 Task: Add the task  Create a new online platform for online art sales to the section DevOps Drive in the project ArchBridge and add a Due Date to the respective task as 2024/02/09
Action: Mouse moved to (696, 291)
Screenshot: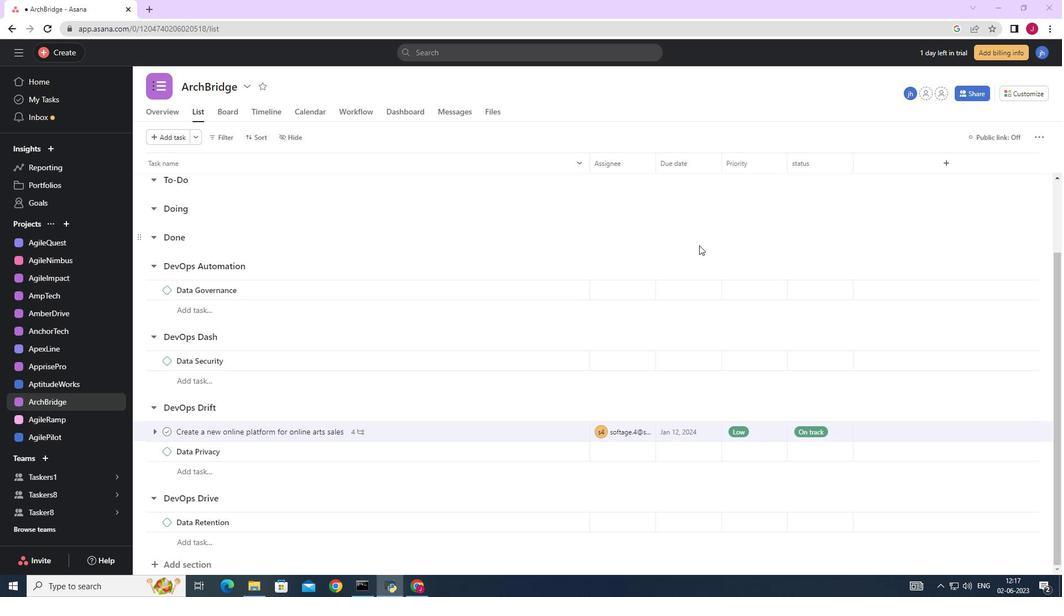 
Action: Mouse scrolled (696, 290) with delta (0, 0)
Screenshot: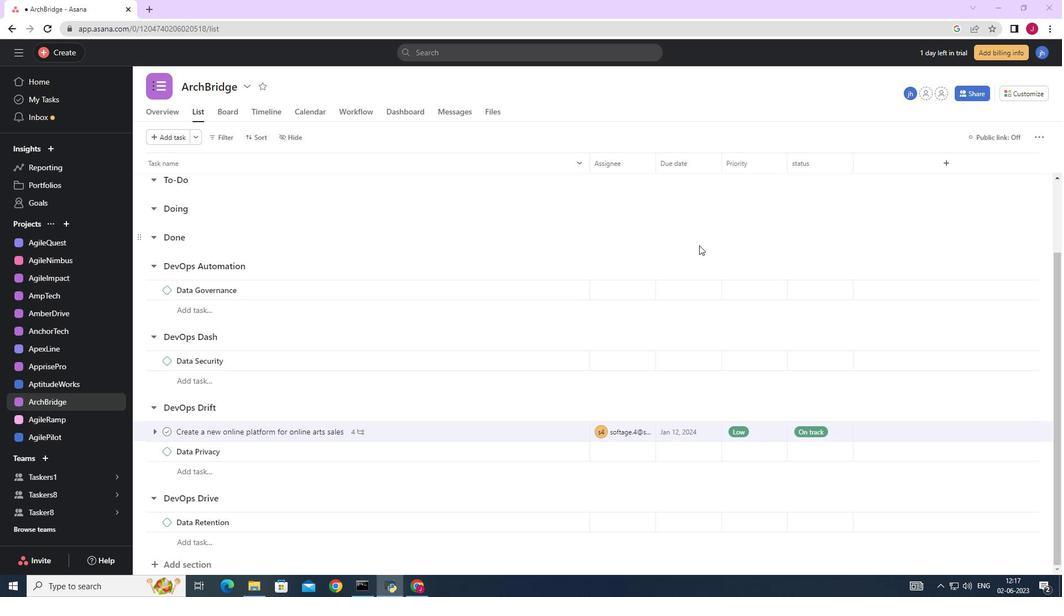 
Action: Mouse moved to (693, 303)
Screenshot: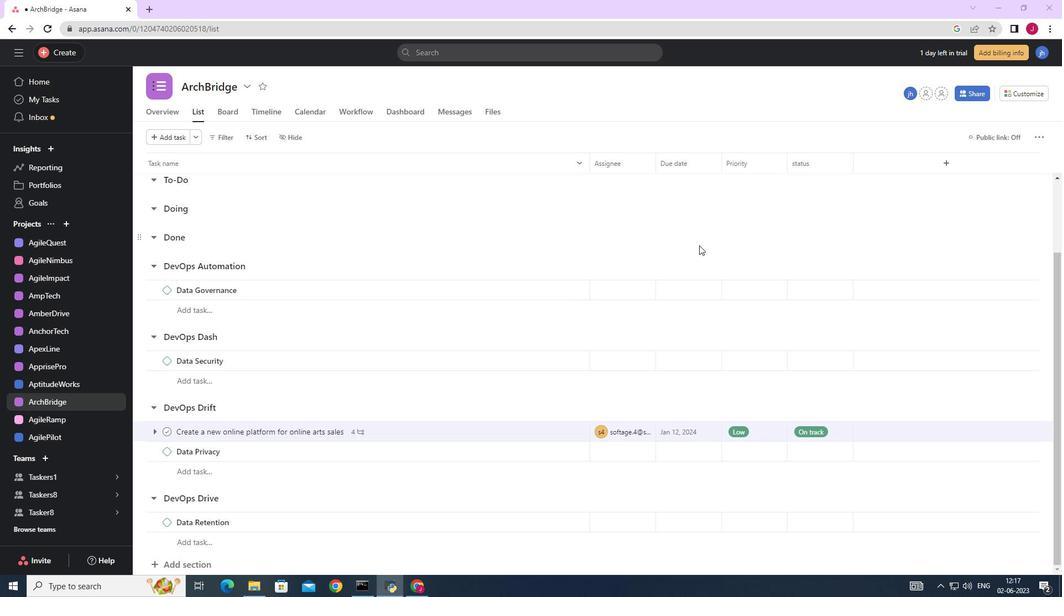 
Action: Mouse scrolled (693, 302) with delta (0, 0)
Screenshot: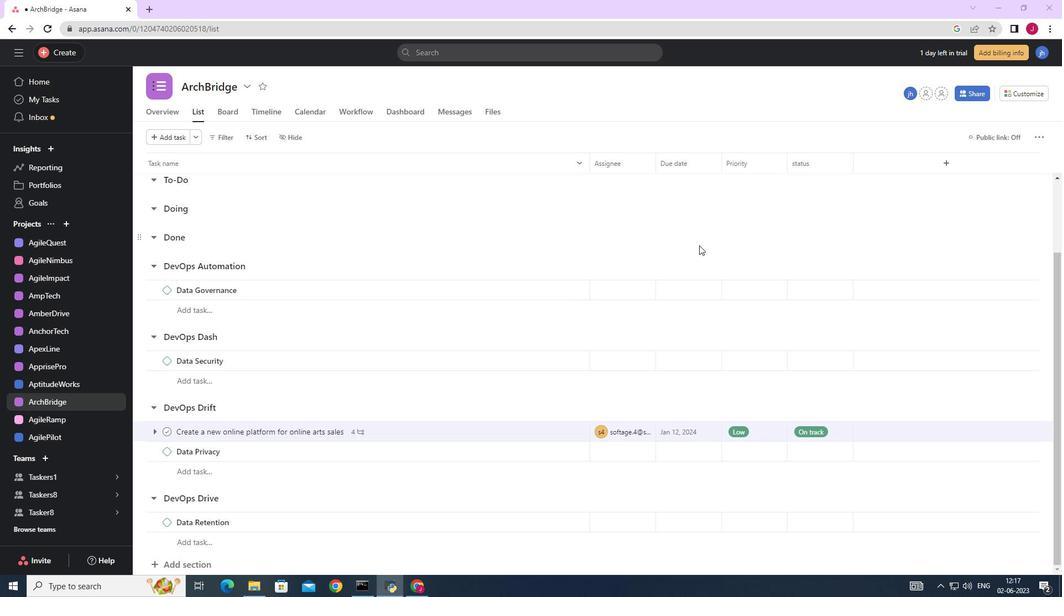 
Action: Mouse moved to (688, 311)
Screenshot: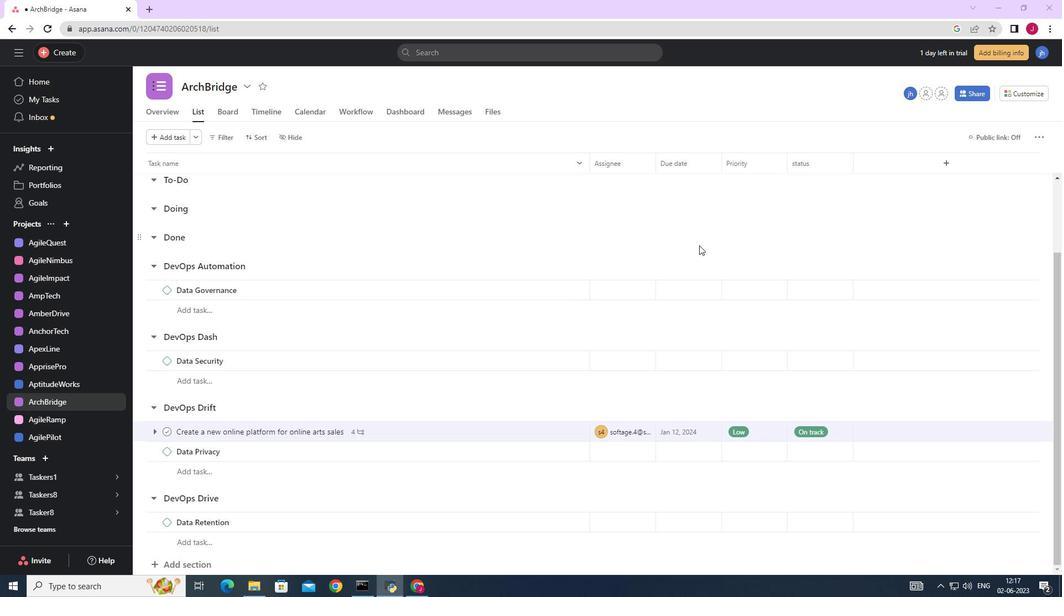 
Action: Mouse scrolled (689, 310) with delta (0, 0)
Screenshot: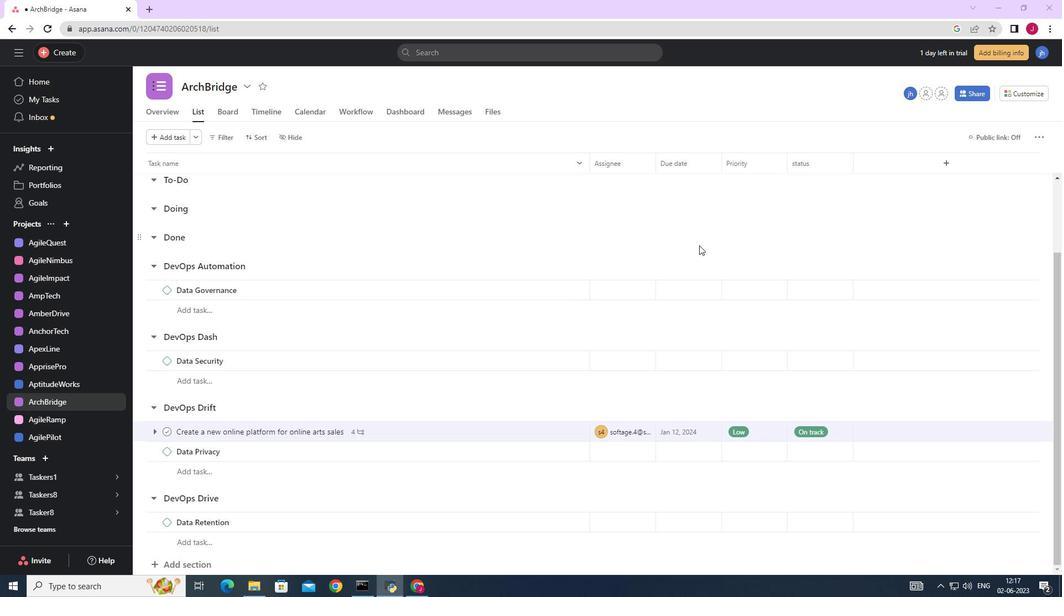 
Action: Mouse moved to (688, 313)
Screenshot: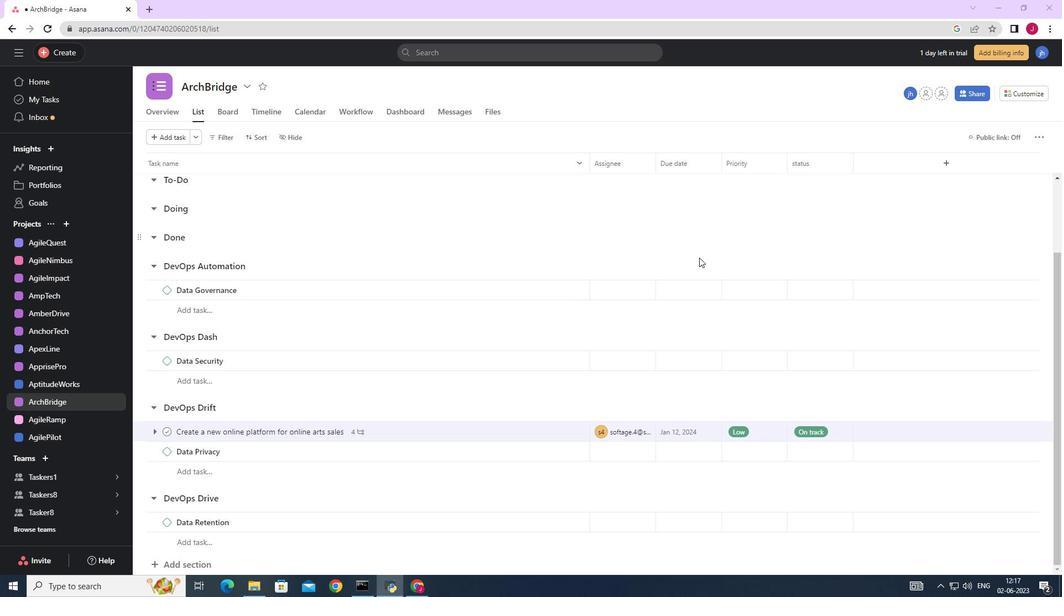 
Action: Mouse scrolled (688, 310) with delta (0, 0)
Screenshot: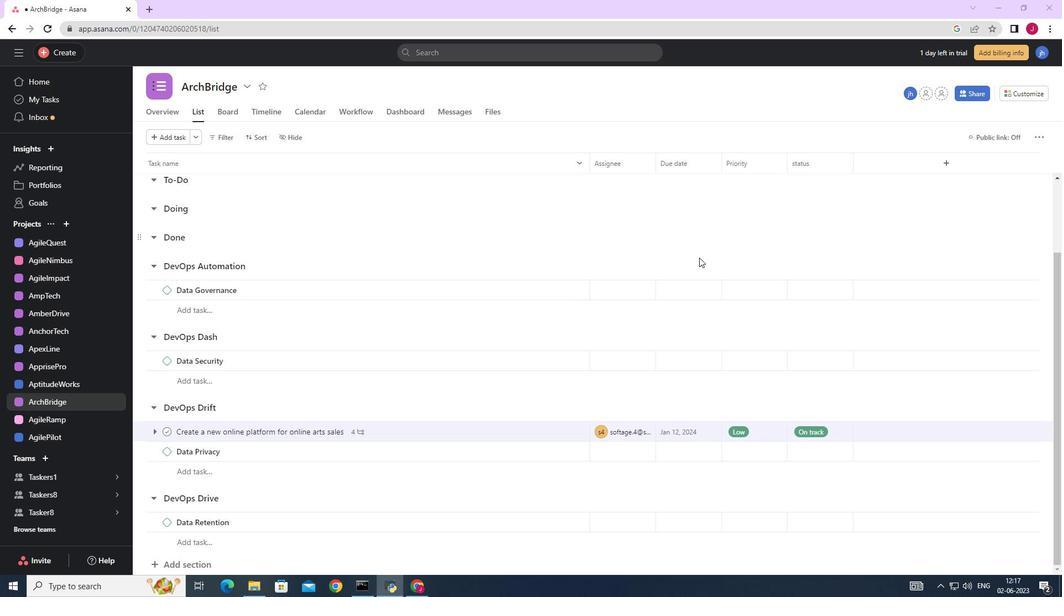 
Action: Mouse moved to (687, 314)
Screenshot: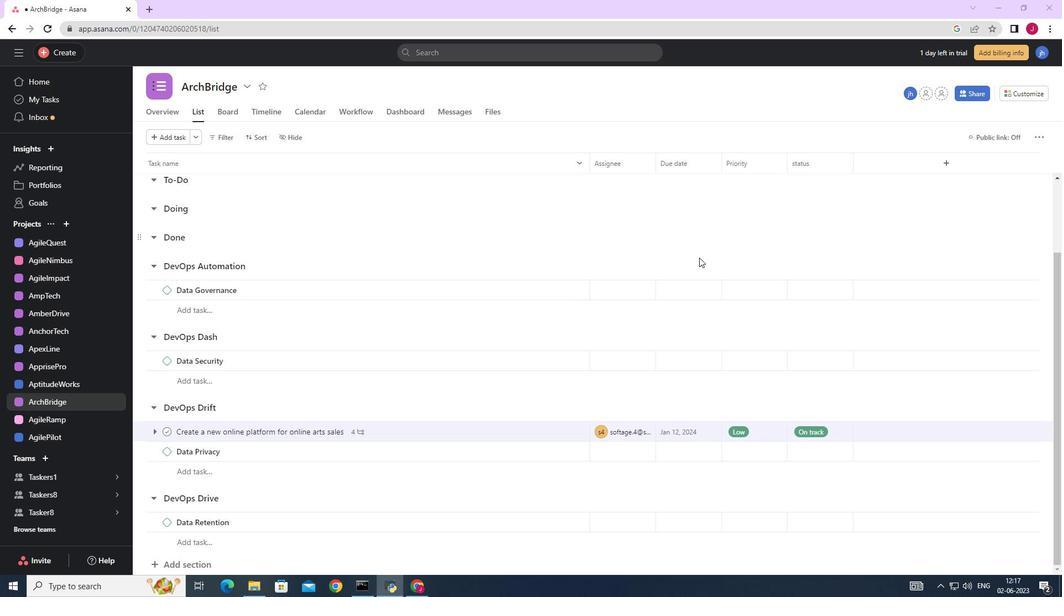 
Action: Mouse scrolled (688, 312) with delta (0, 0)
Screenshot: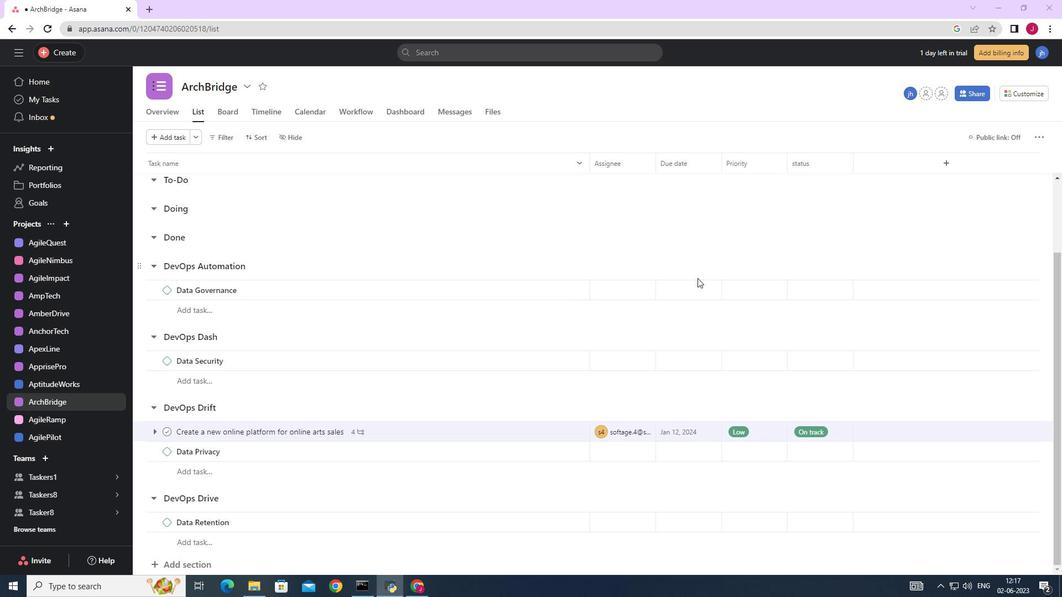 
Action: Mouse moved to (687, 319)
Screenshot: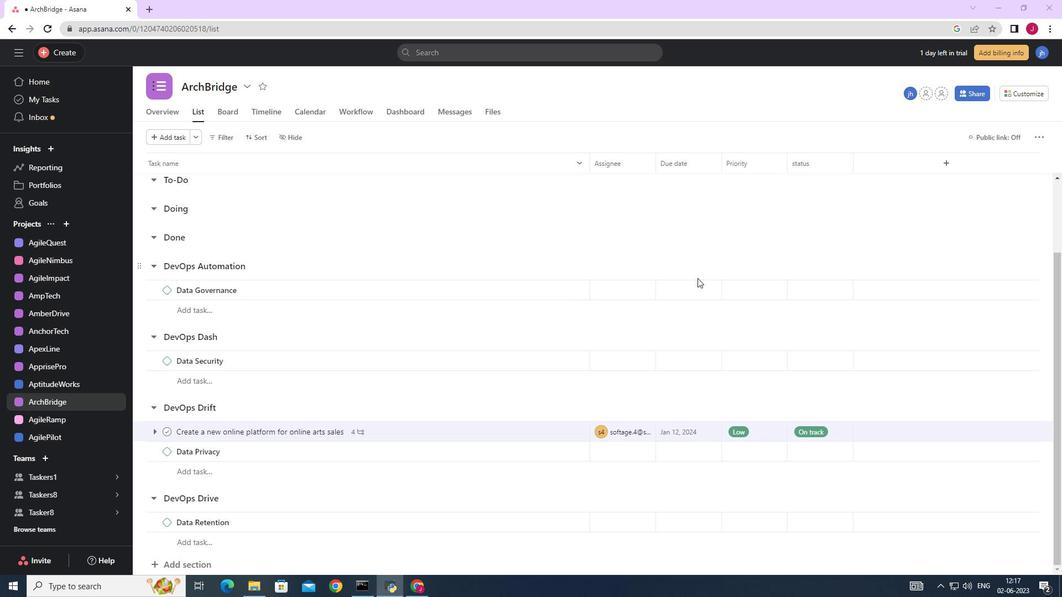 
Action: Mouse scrolled (687, 314) with delta (0, 0)
Screenshot: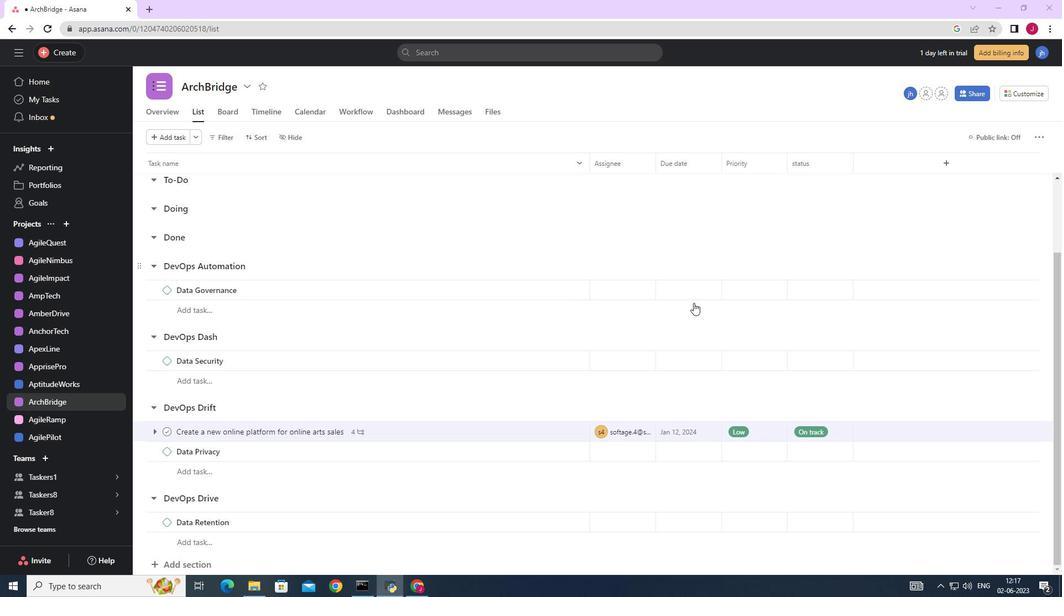 
Action: Mouse moved to (684, 338)
Screenshot: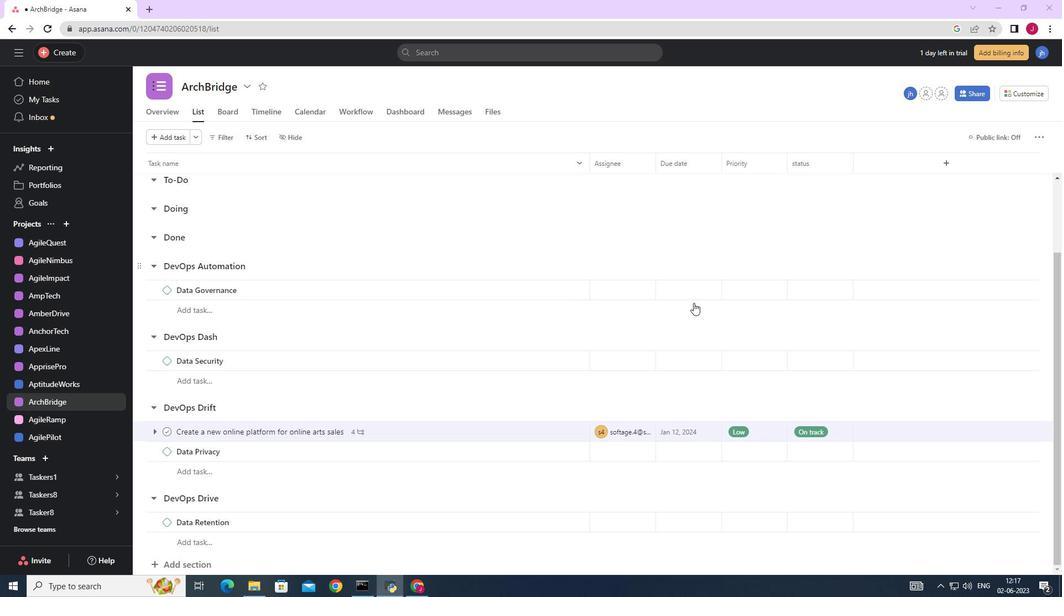 
Action: Mouse scrolled (686, 331) with delta (0, 0)
Screenshot: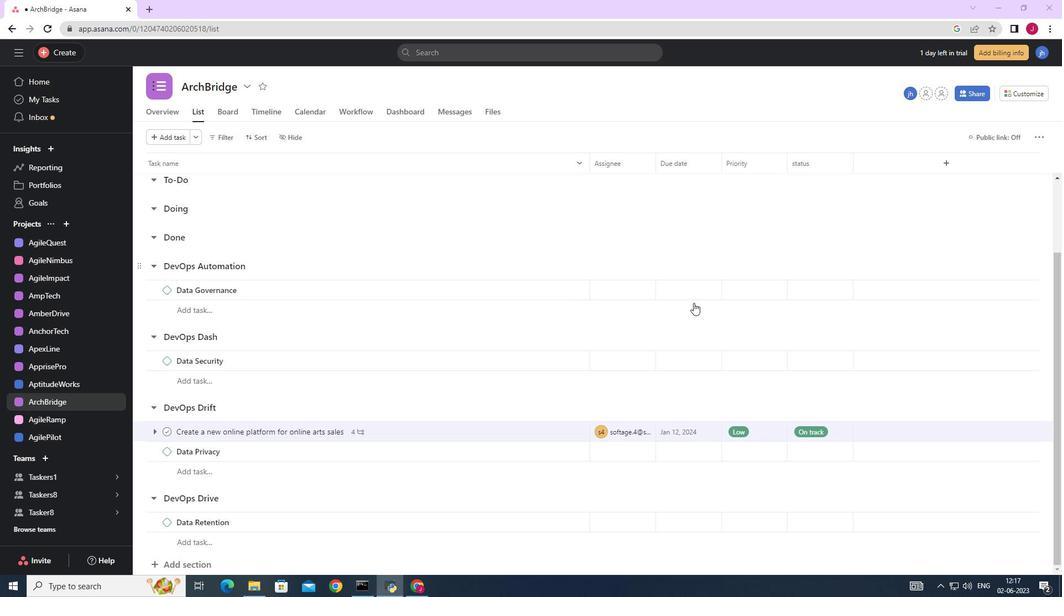 
Action: Mouse moved to (558, 431)
Screenshot: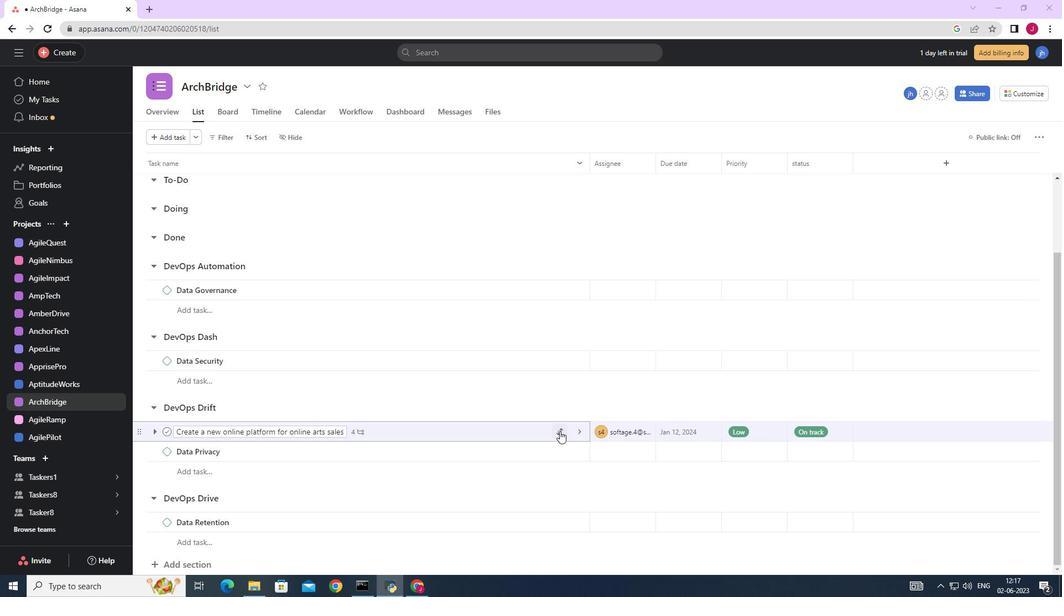 
Action: Mouse pressed left at (558, 431)
Screenshot: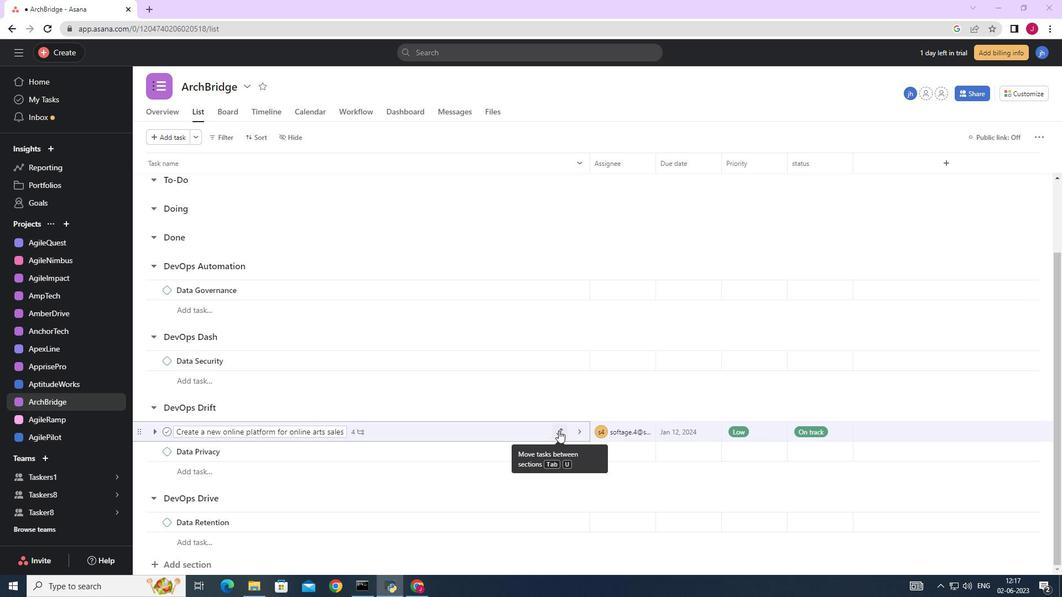 
Action: Mouse moved to (515, 406)
Screenshot: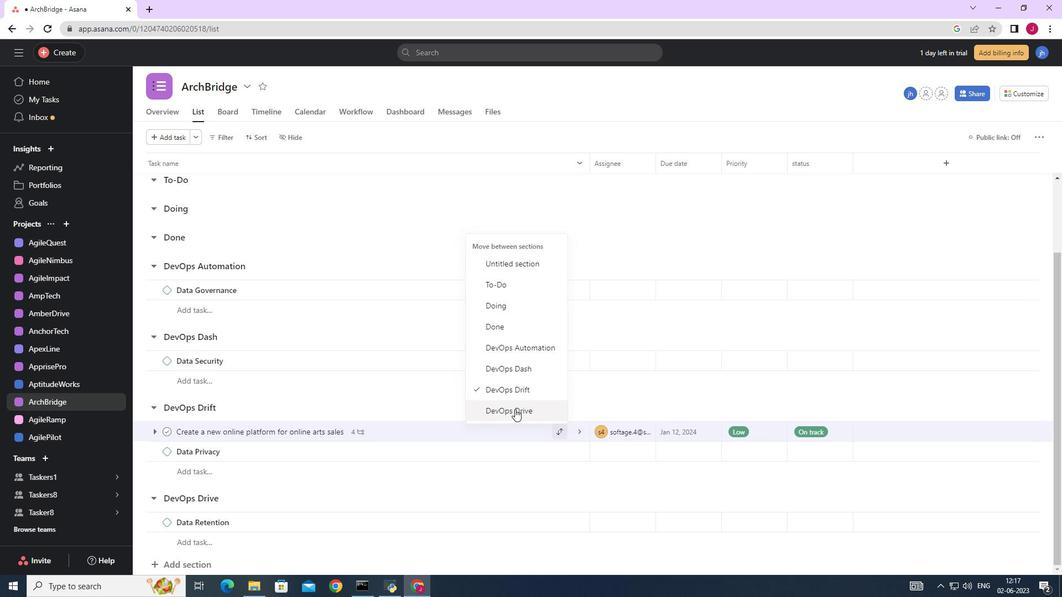 
Action: Mouse pressed left at (515, 406)
Screenshot: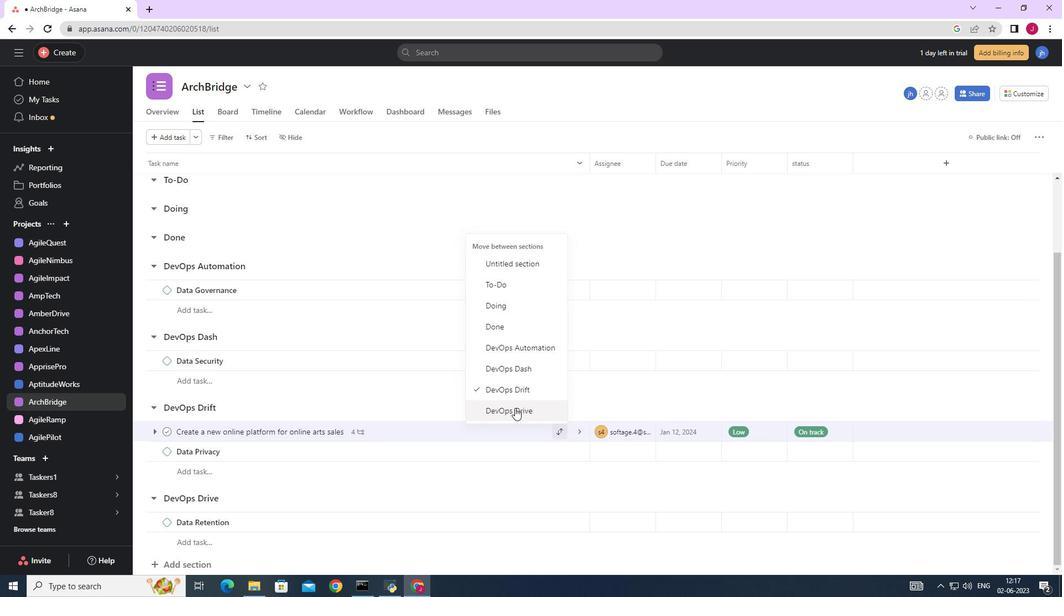 
Action: Mouse moved to (710, 505)
Screenshot: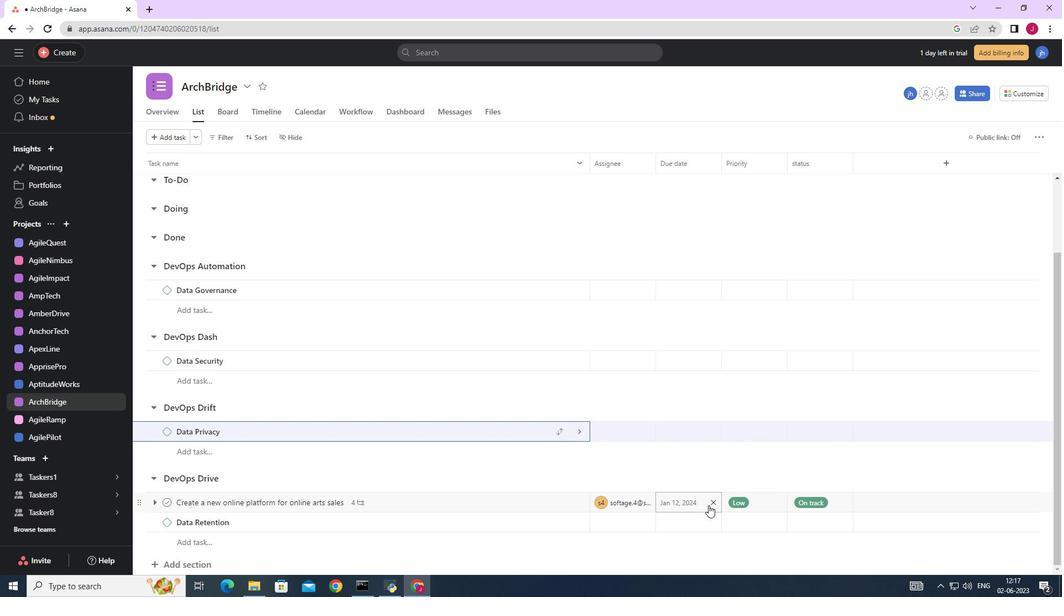 
Action: Mouse pressed left at (710, 505)
Screenshot: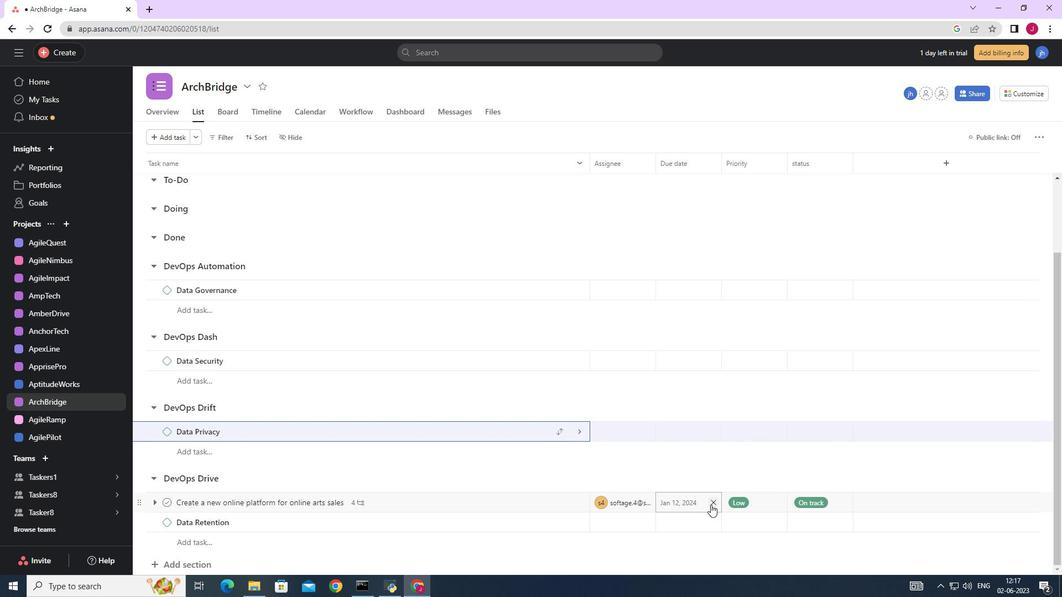 
Action: Mouse moved to (685, 504)
Screenshot: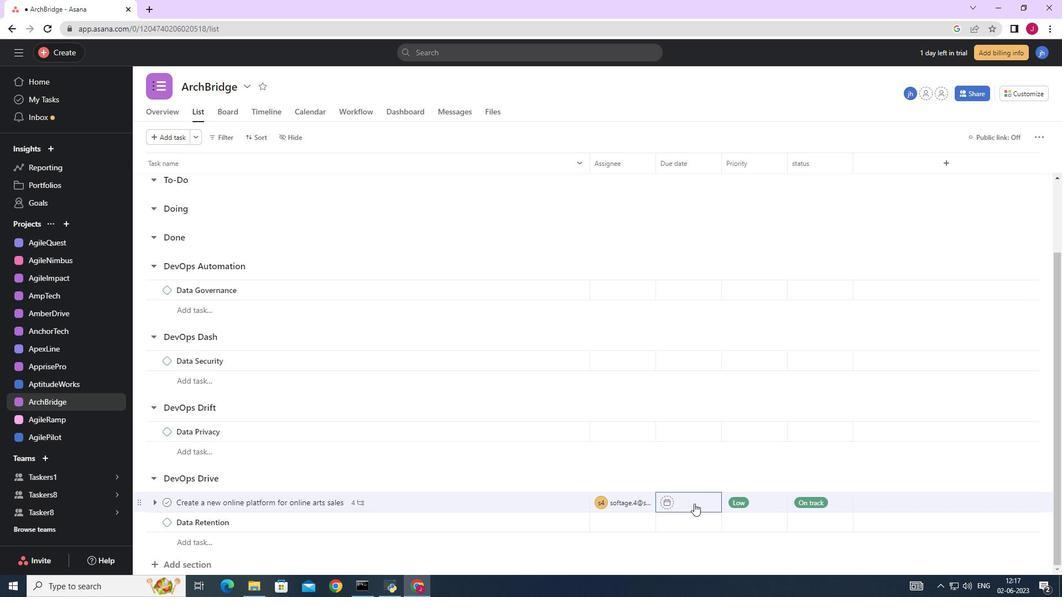 
Action: Mouse pressed left at (685, 504)
Screenshot: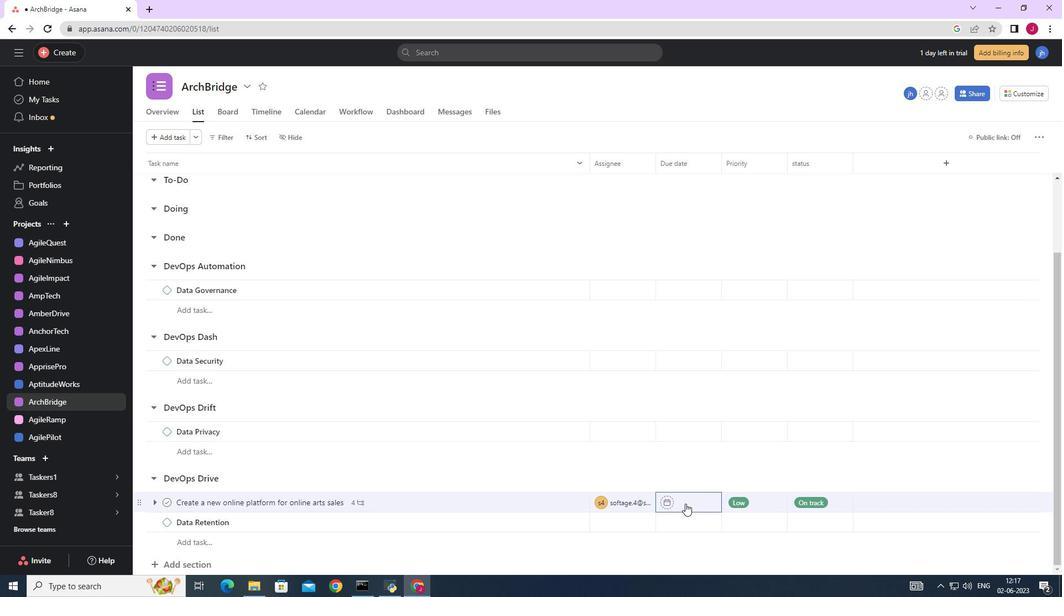 
Action: Mouse moved to (803, 329)
Screenshot: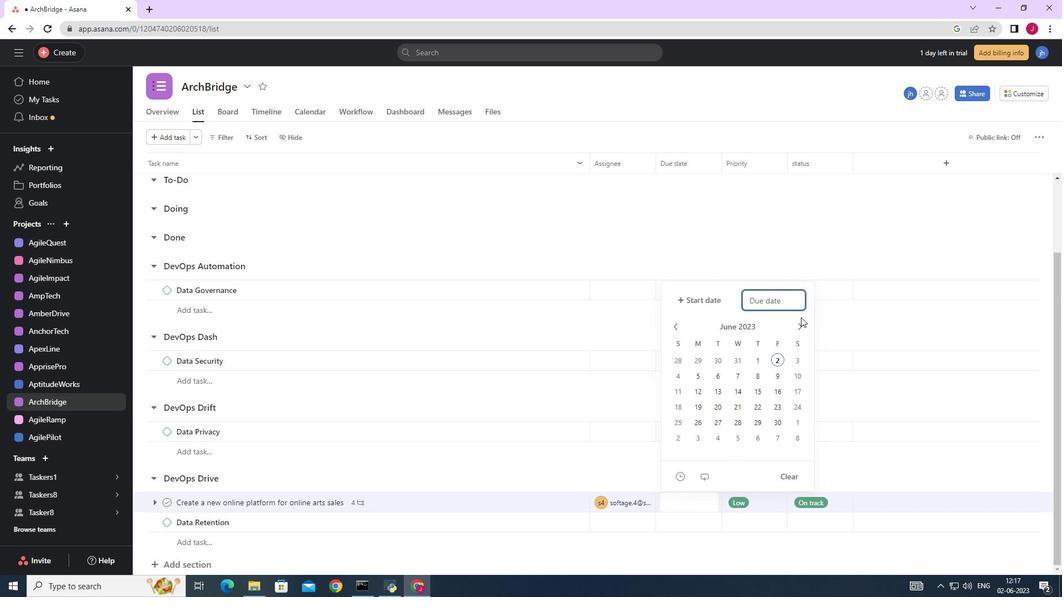 
Action: Mouse pressed left at (803, 329)
Screenshot: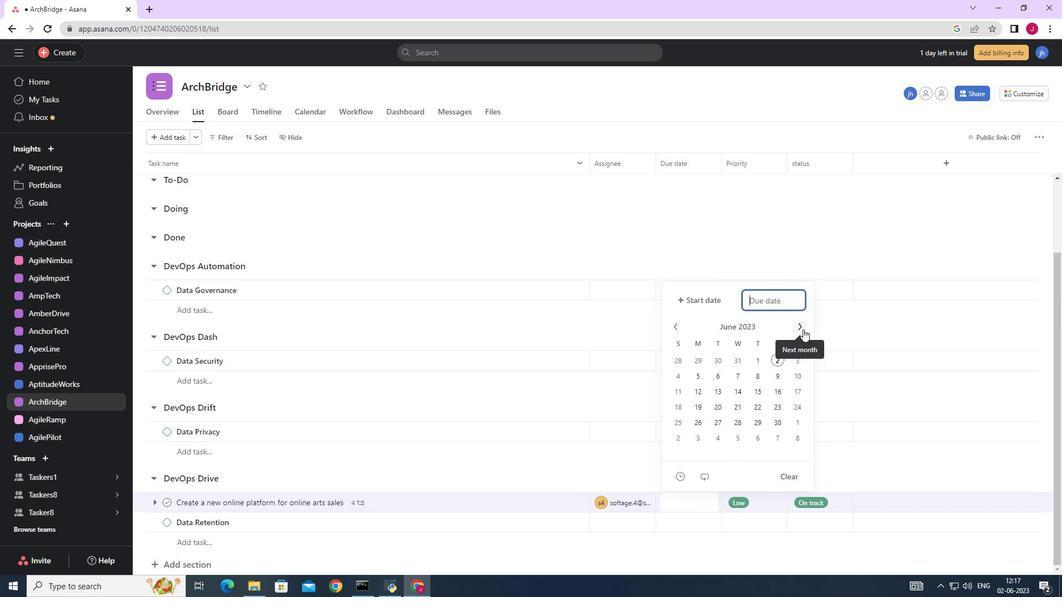 
Action: Mouse pressed left at (803, 329)
Screenshot: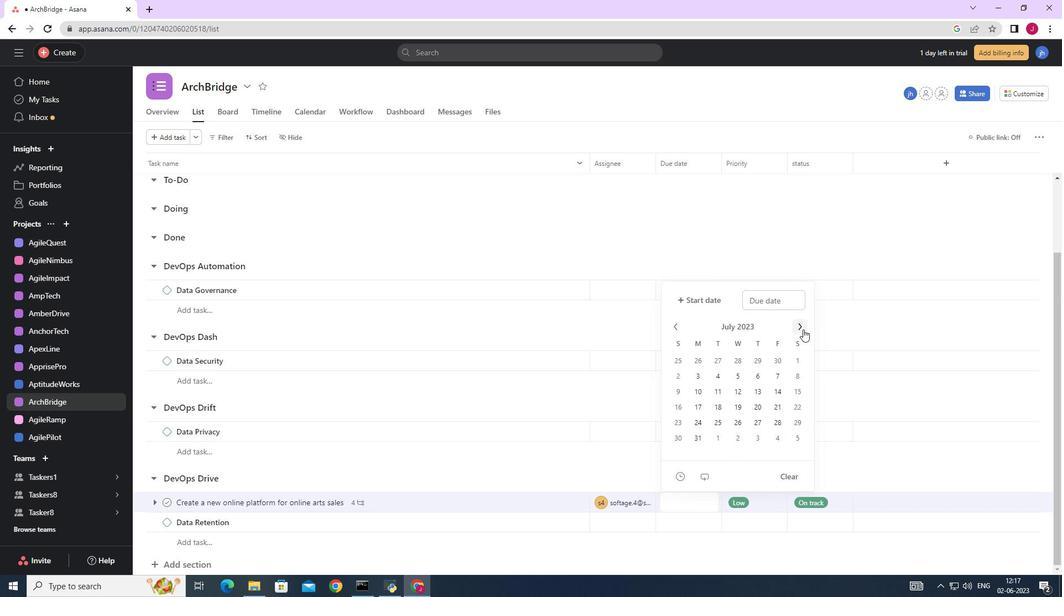 
Action: Mouse pressed left at (803, 329)
Screenshot: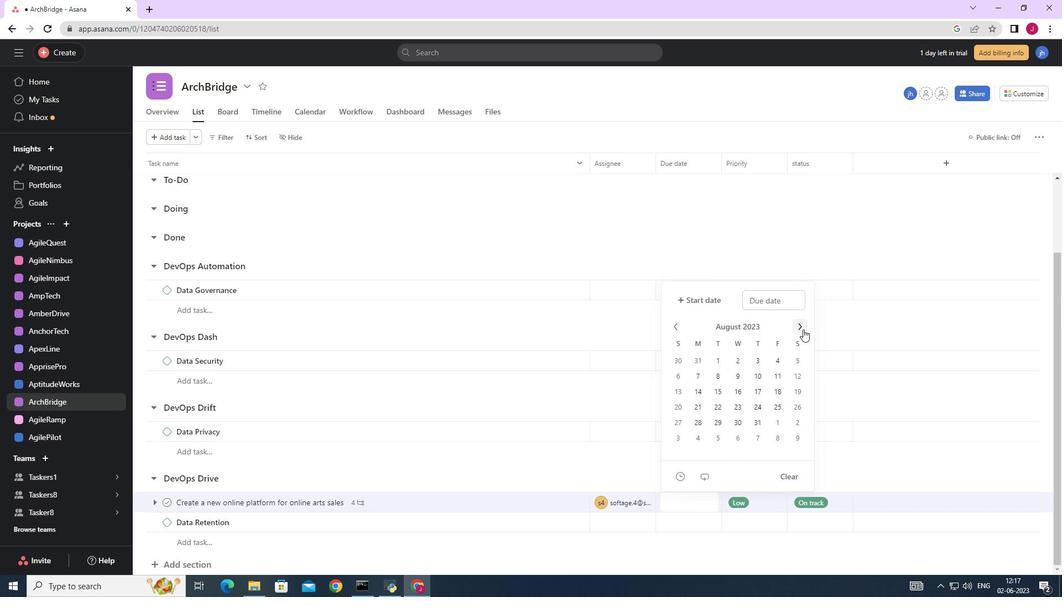 
Action: Mouse pressed left at (803, 329)
Screenshot: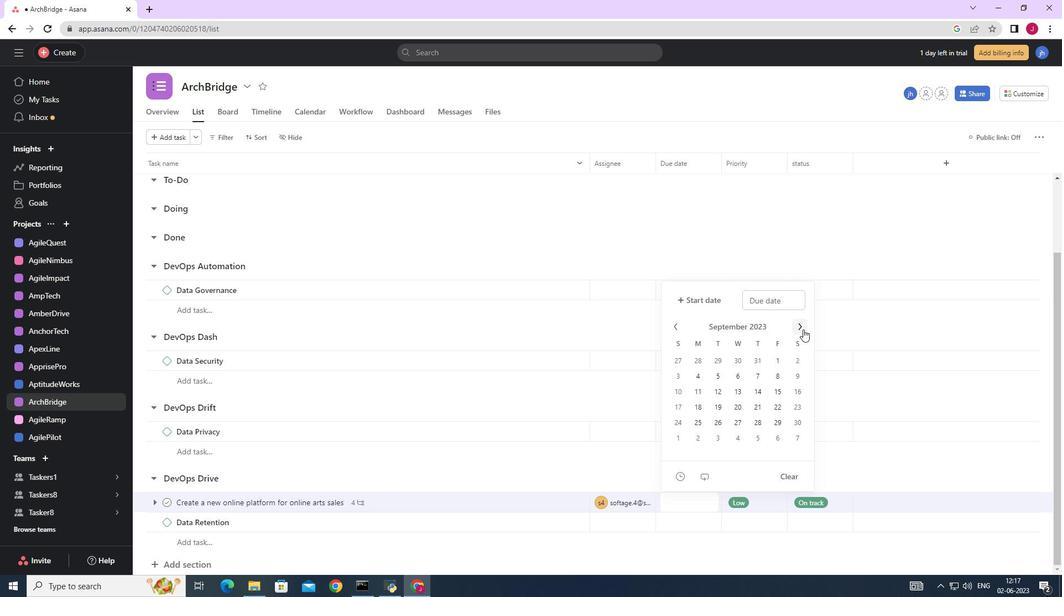 
Action: Mouse pressed left at (803, 329)
Screenshot: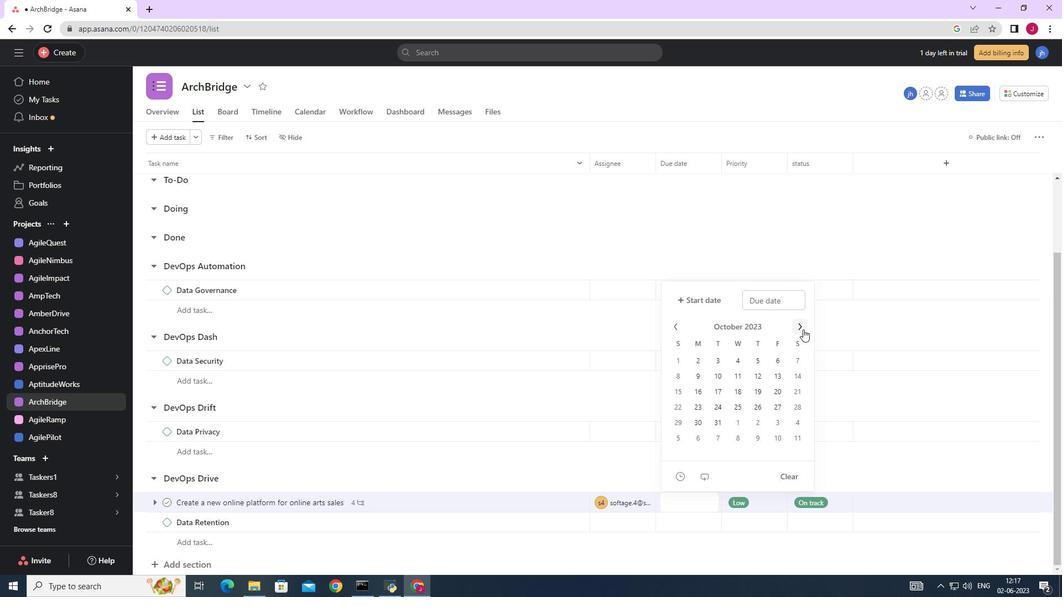 
Action: Mouse pressed left at (803, 329)
Screenshot: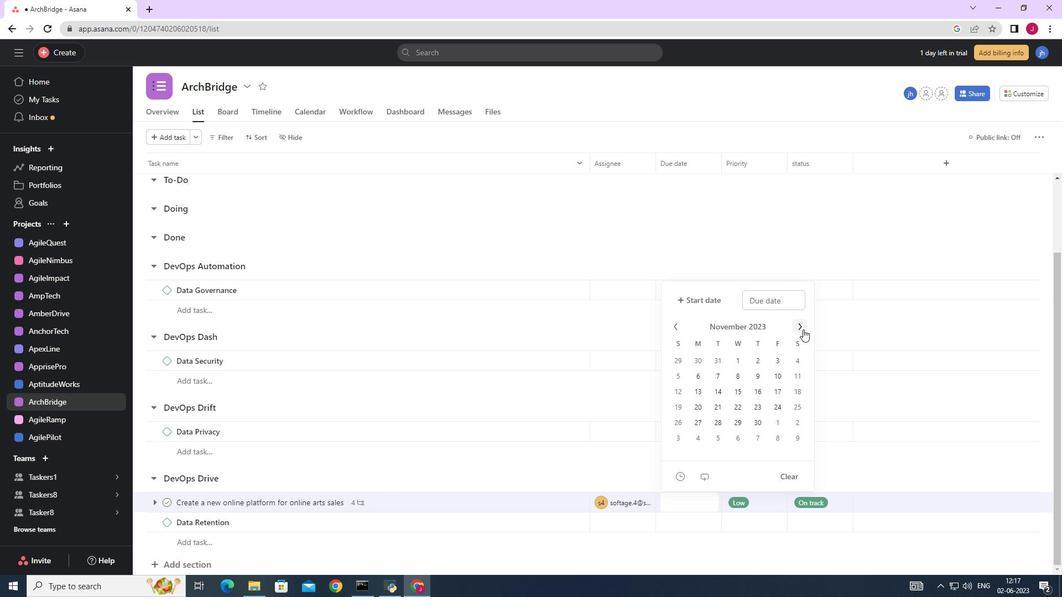 
Action: Mouse pressed left at (803, 329)
Screenshot: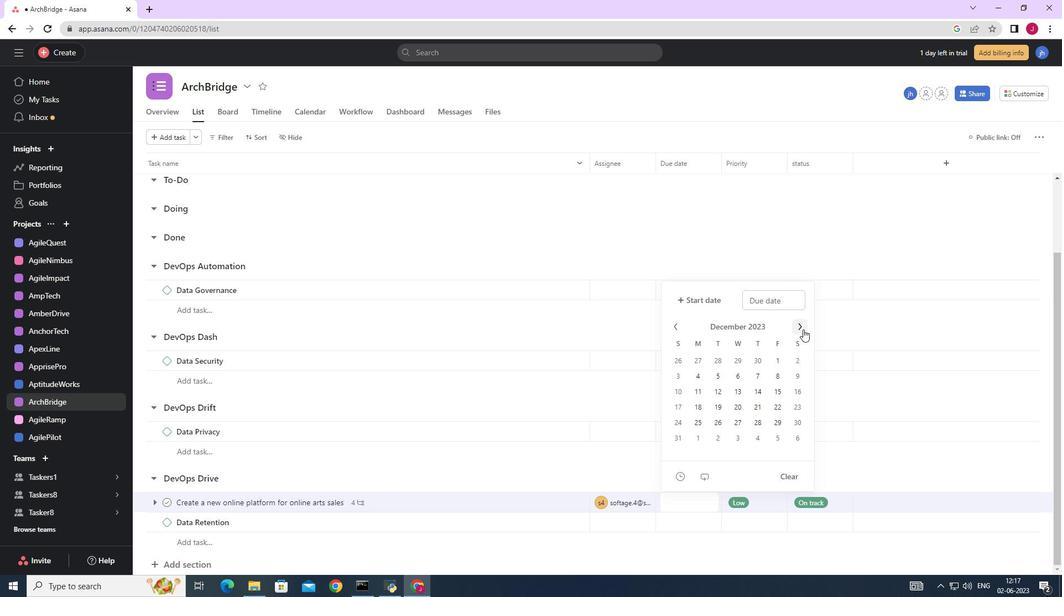
Action: Mouse pressed left at (803, 329)
Screenshot: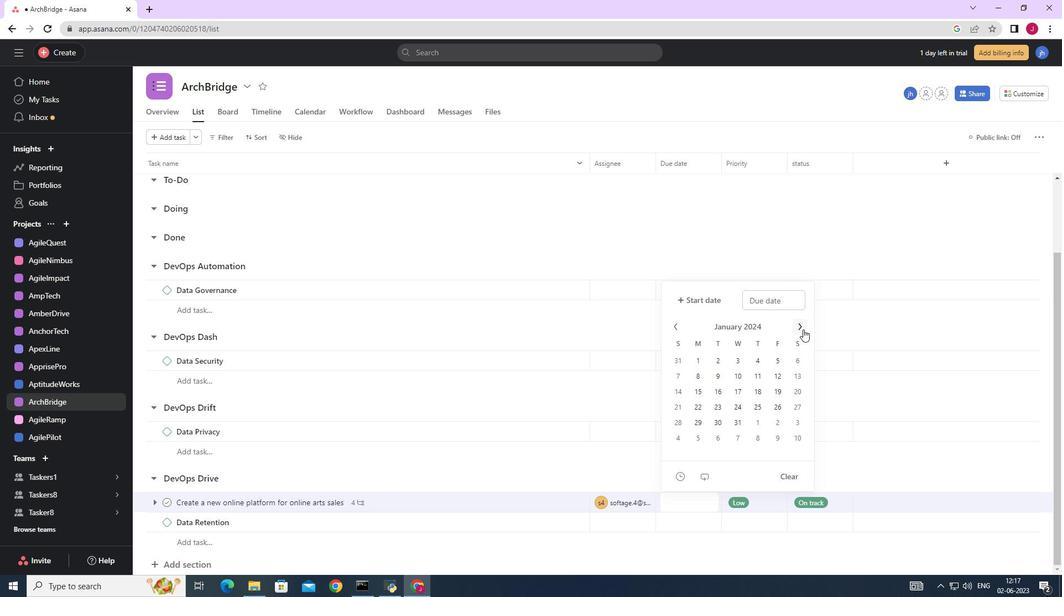
Action: Mouse moved to (781, 375)
Screenshot: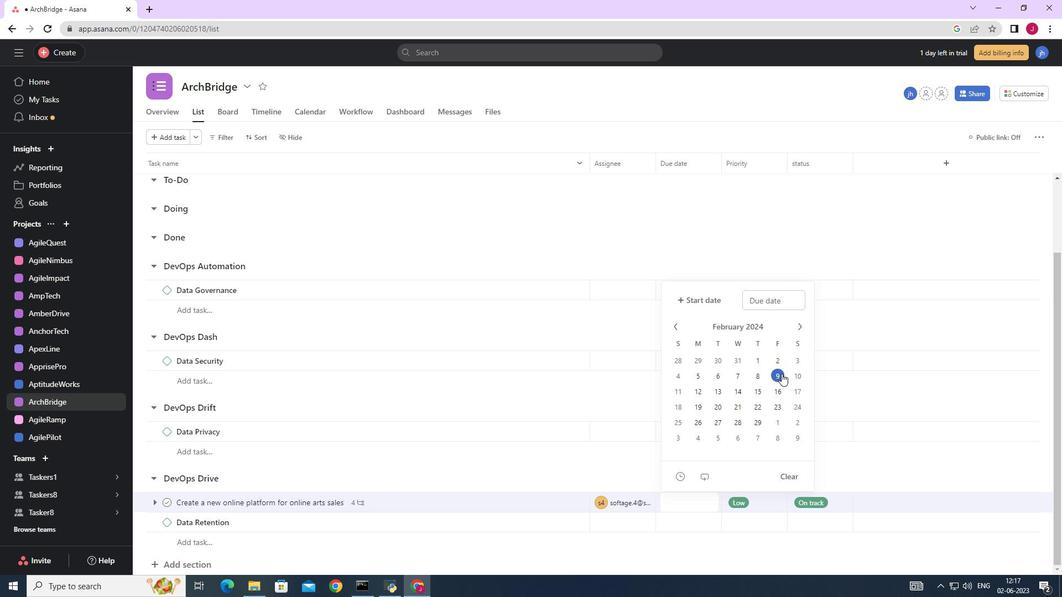 
Action: Mouse pressed left at (781, 375)
Screenshot: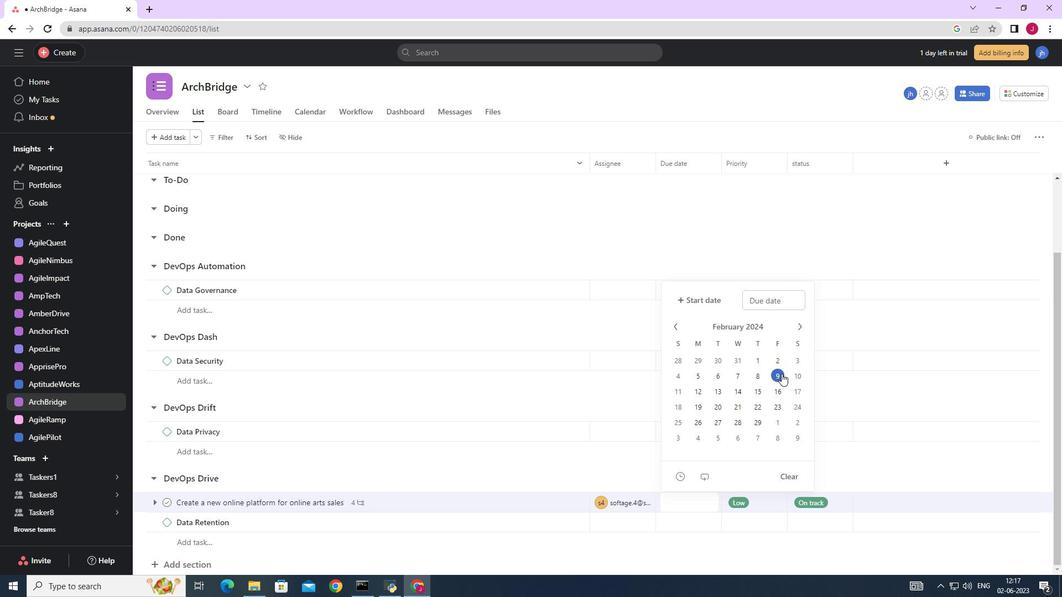 
Action: Mouse moved to (850, 227)
Screenshot: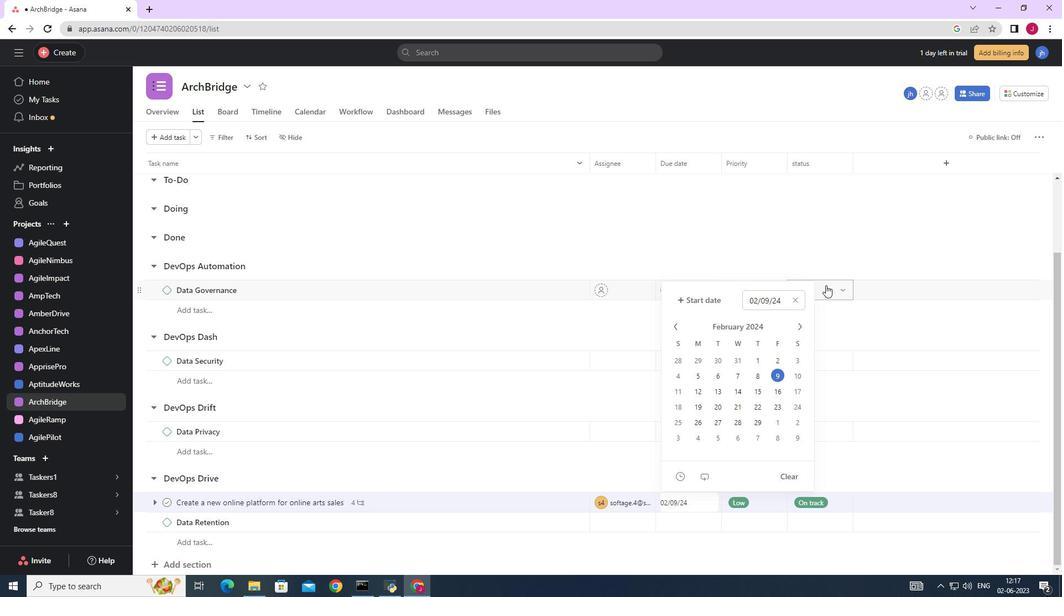 
Action: Mouse pressed left at (850, 227)
Screenshot: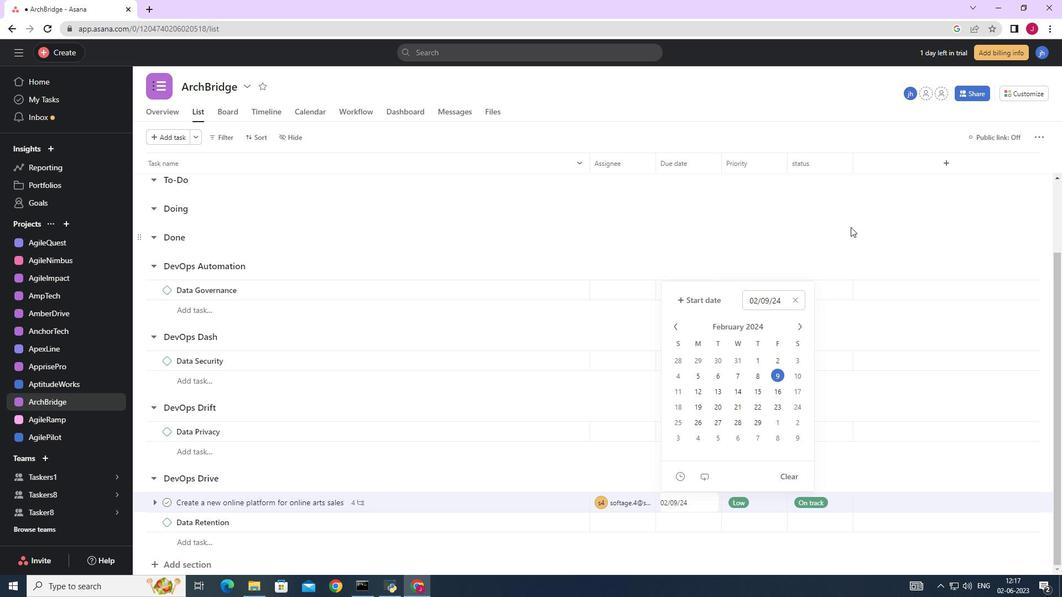 
